 Task: Filter the notifications by "is:team-discussion".
Action: Mouse moved to (969, 167)
Screenshot: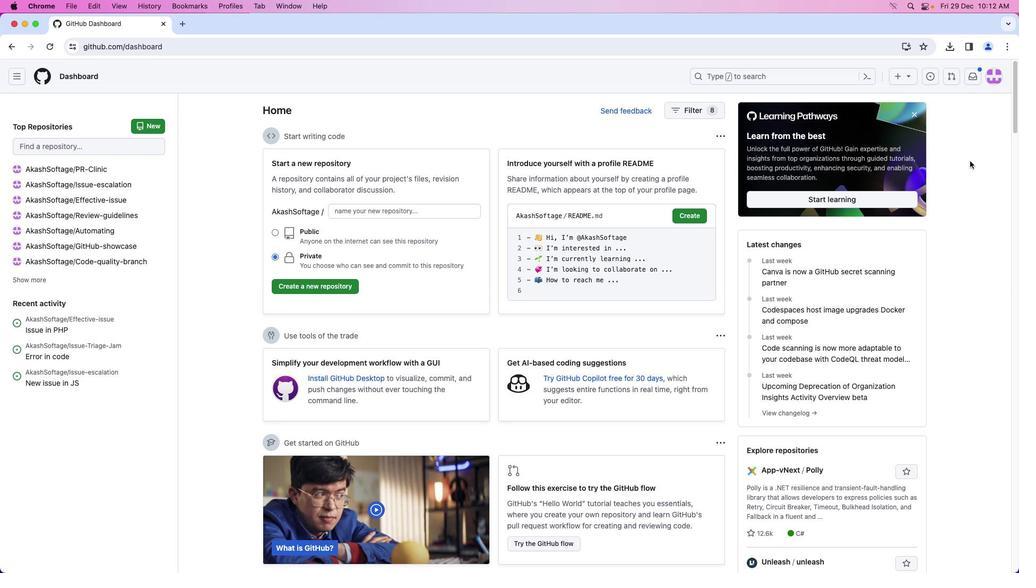 
Action: Mouse pressed left at (969, 167)
Screenshot: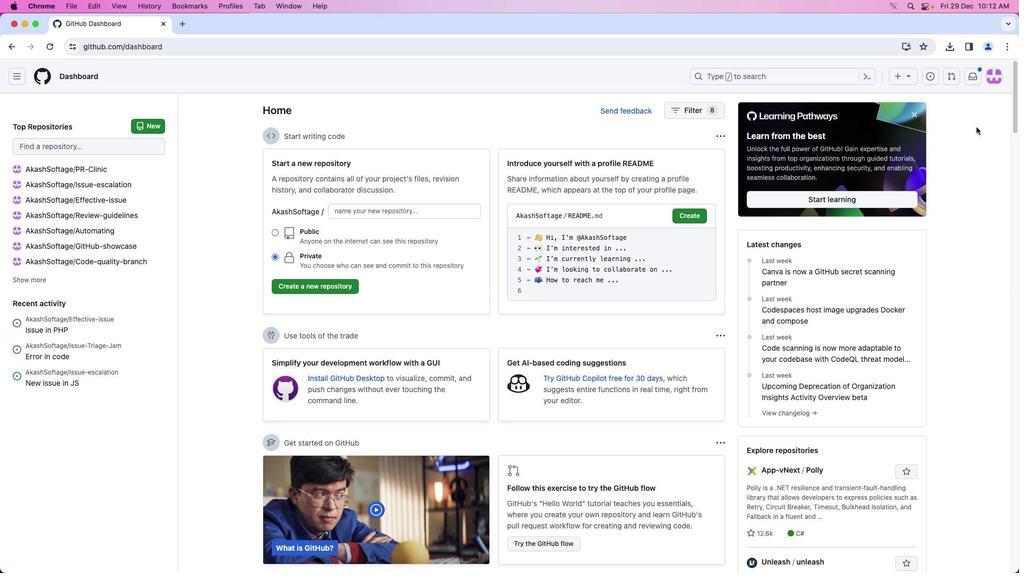 
Action: Mouse moved to (975, 79)
Screenshot: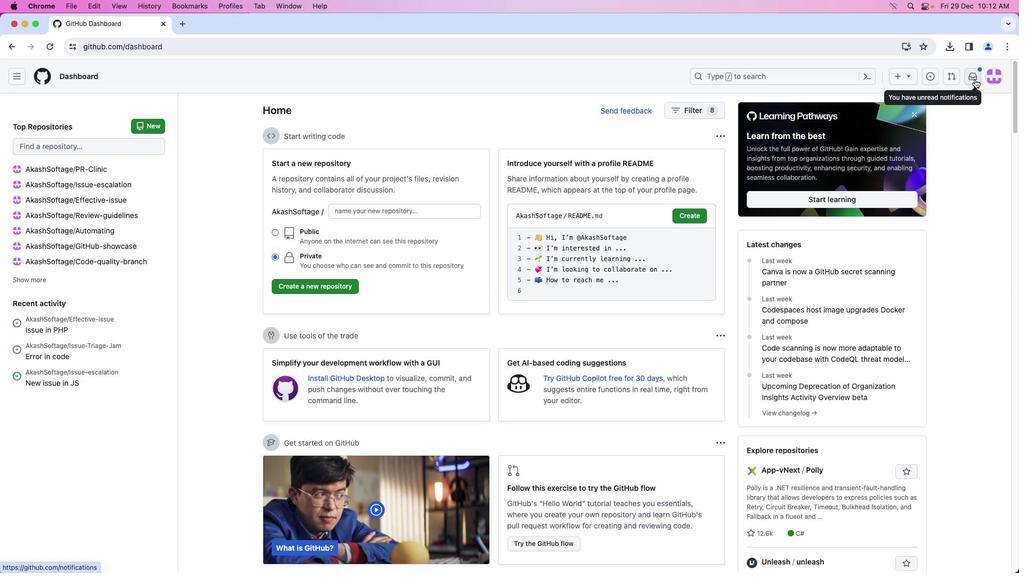 
Action: Mouse pressed left at (975, 79)
Screenshot: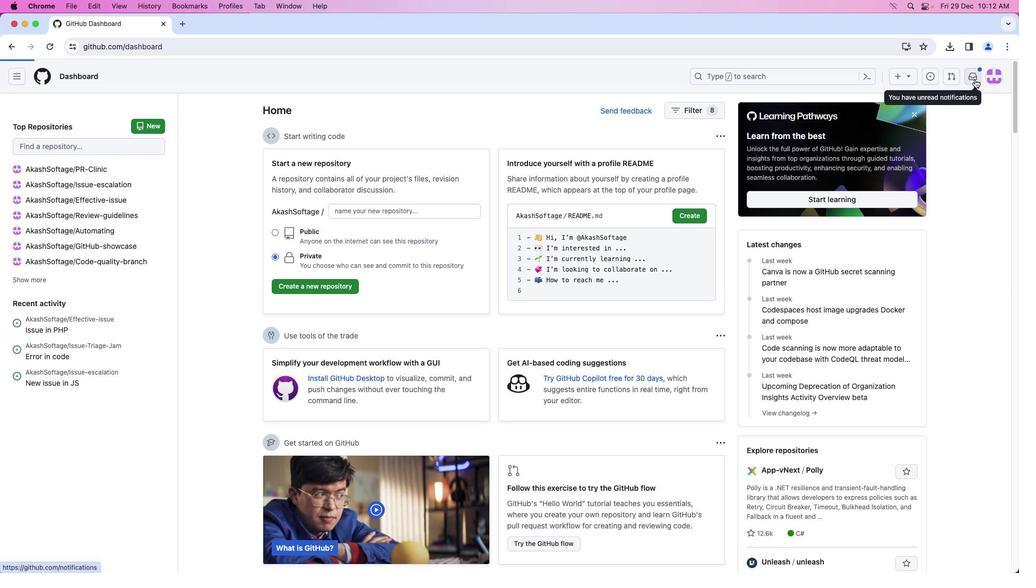 
Action: Mouse moved to (333, 112)
Screenshot: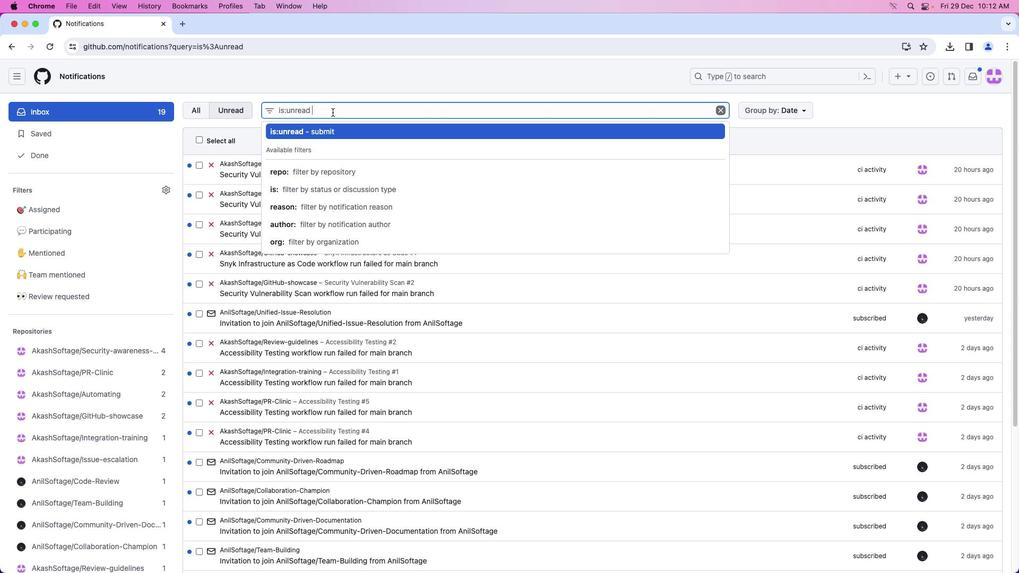 
Action: Mouse pressed left at (333, 112)
Screenshot: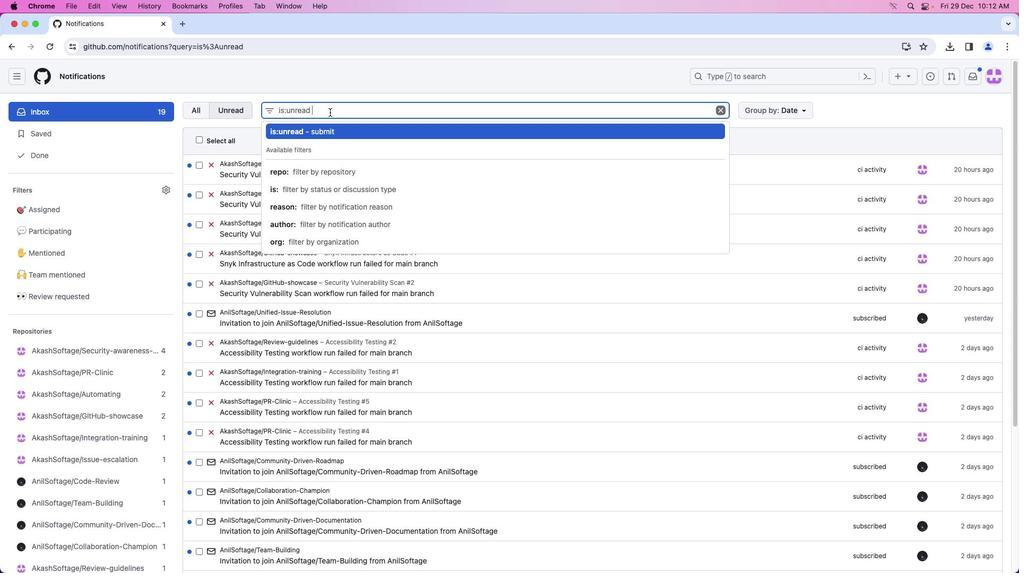 
Action: Mouse moved to (273, 114)
Screenshot: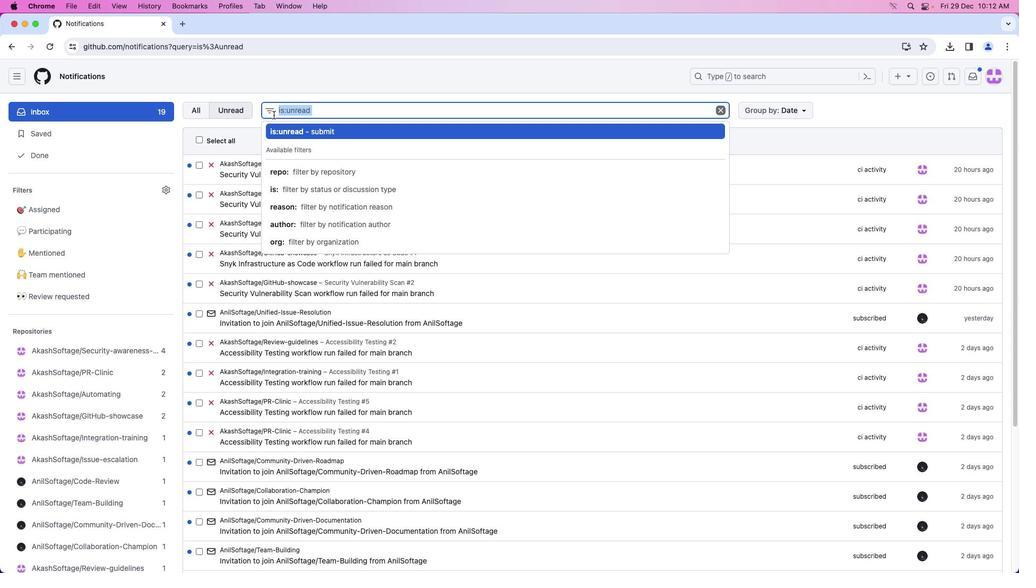 
Action: Key pressed Key.caps_lockKey.caps_lock'i''s'Key.shift_r':''t''e''a''m''-''d''i''s''c''u''s''s''i''o''n'Key.enter
Screenshot: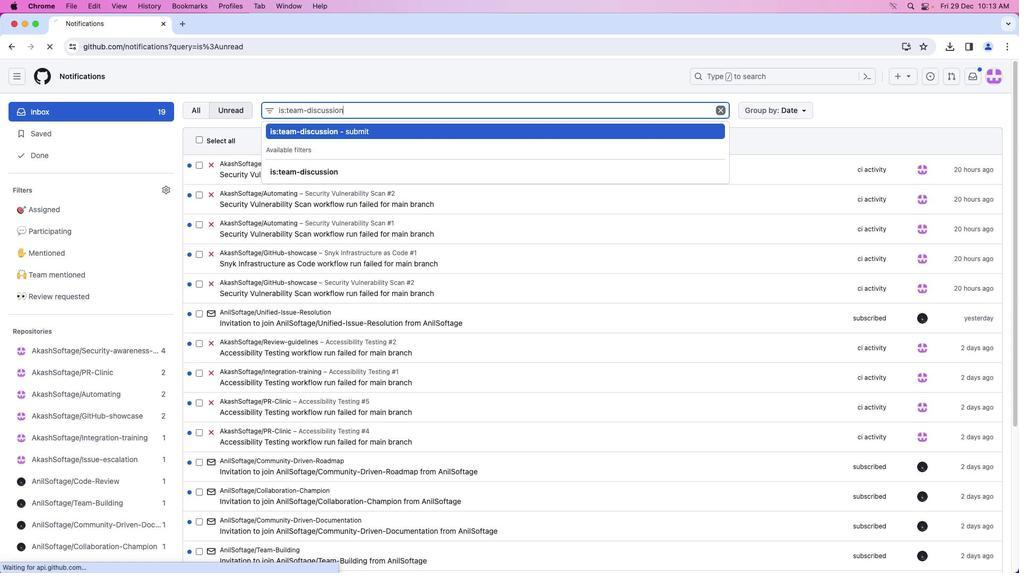 
Action: Mouse moved to (660, 263)
Screenshot: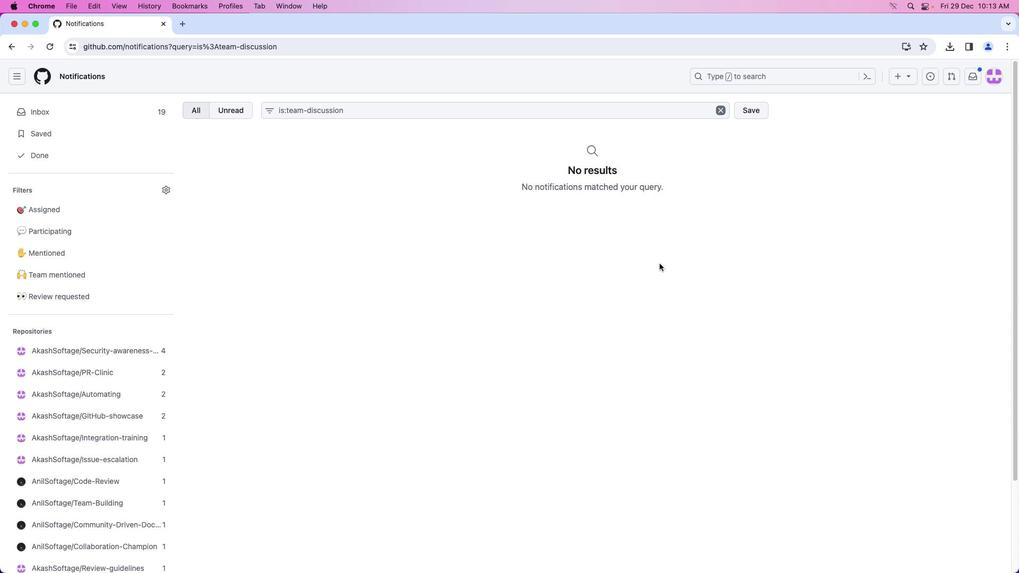 
Action: Mouse pressed left at (660, 263)
Screenshot: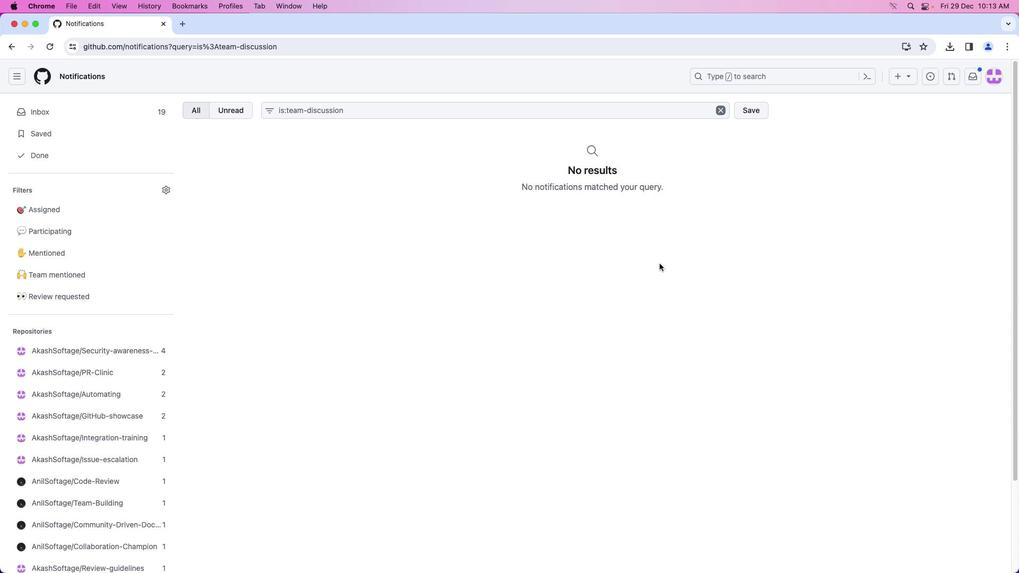 
